 Task: Display the standings of the 2022 Victory Lane Racing NASCAR Cup Series for the race "Blu-Emu 400" on the track "Martinsville".
Action: Mouse moved to (173, 343)
Screenshot: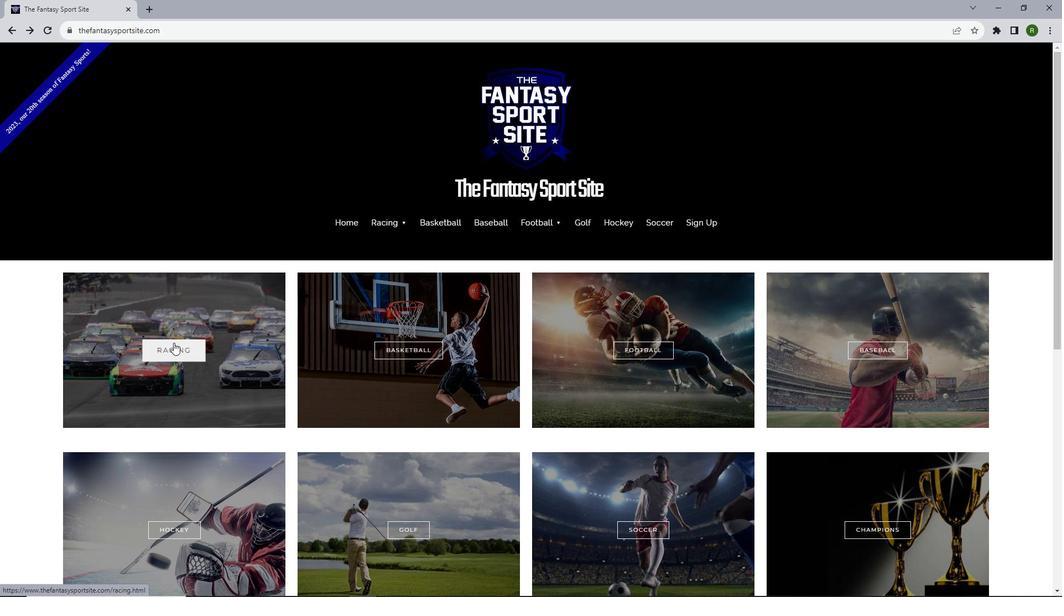 
Action: Mouse pressed left at (173, 343)
Screenshot: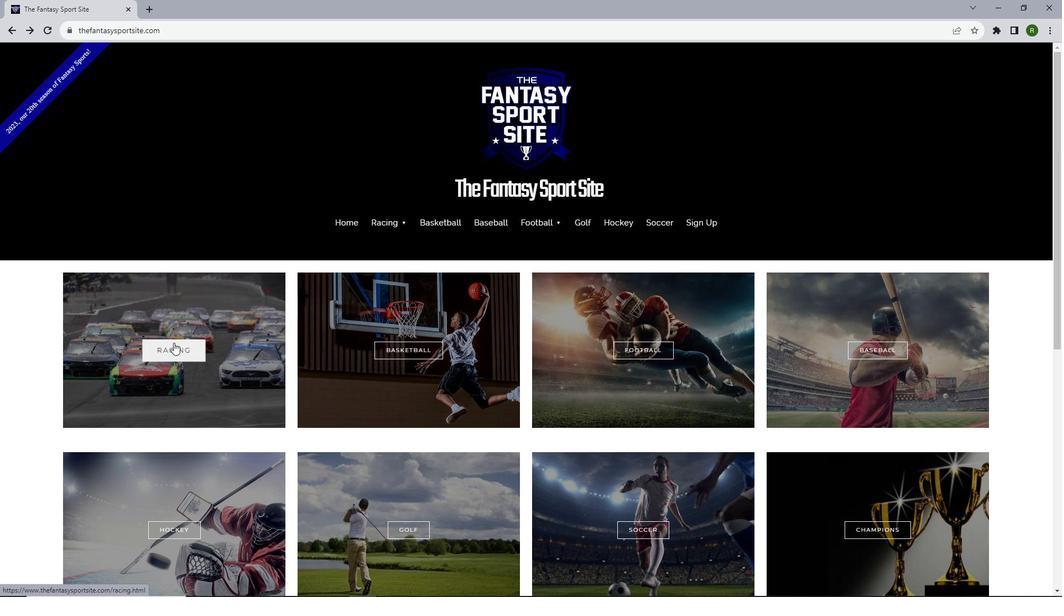 
Action: Mouse moved to (282, 324)
Screenshot: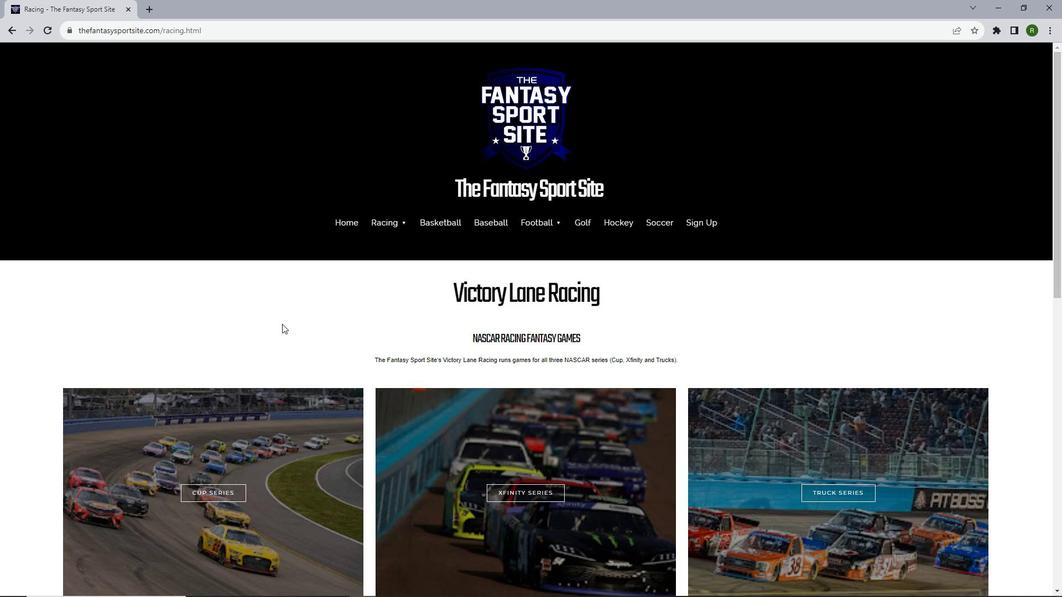 
Action: Mouse scrolled (282, 323) with delta (0, 0)
Screenshot: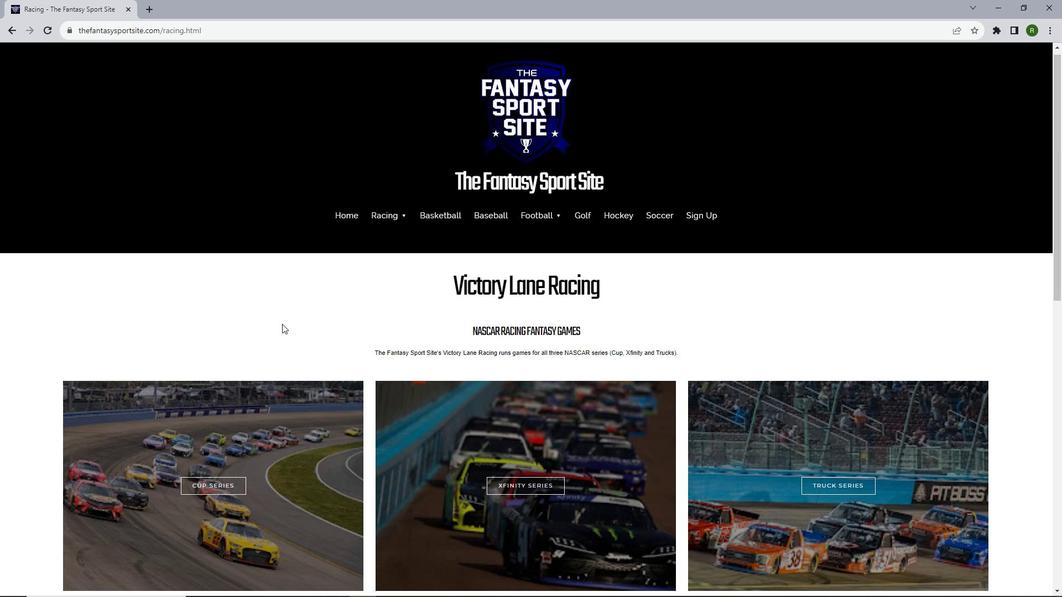 
Action: Mouse scrolled (282, 323) with delta (0, 0)
Screenshot: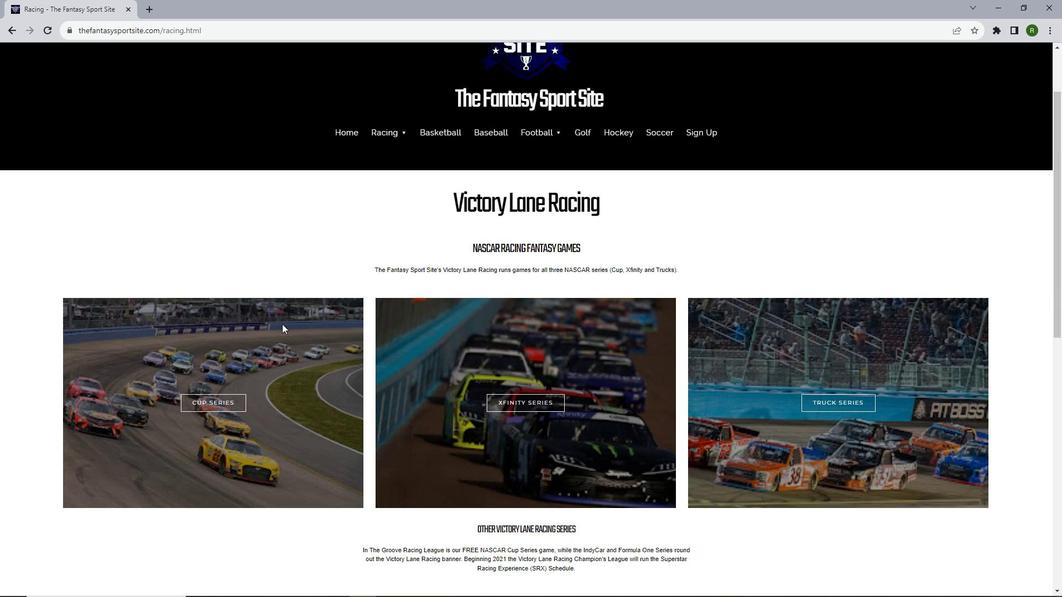 
Action: Mouse moved to (243, 381)
Screenshot: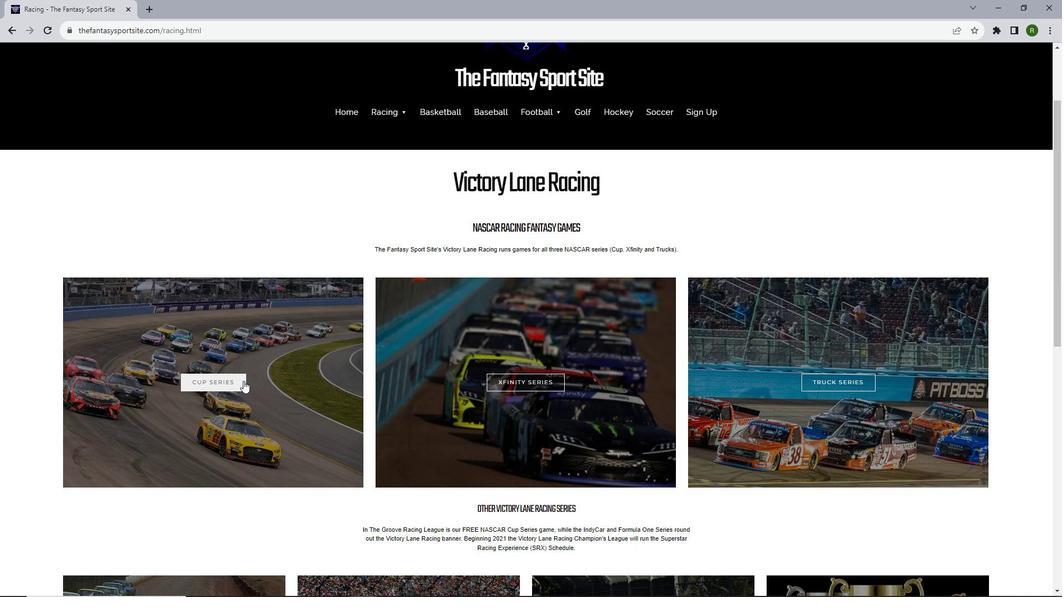 
Action: Mouse pressed left at (243, 381)
Screenshot: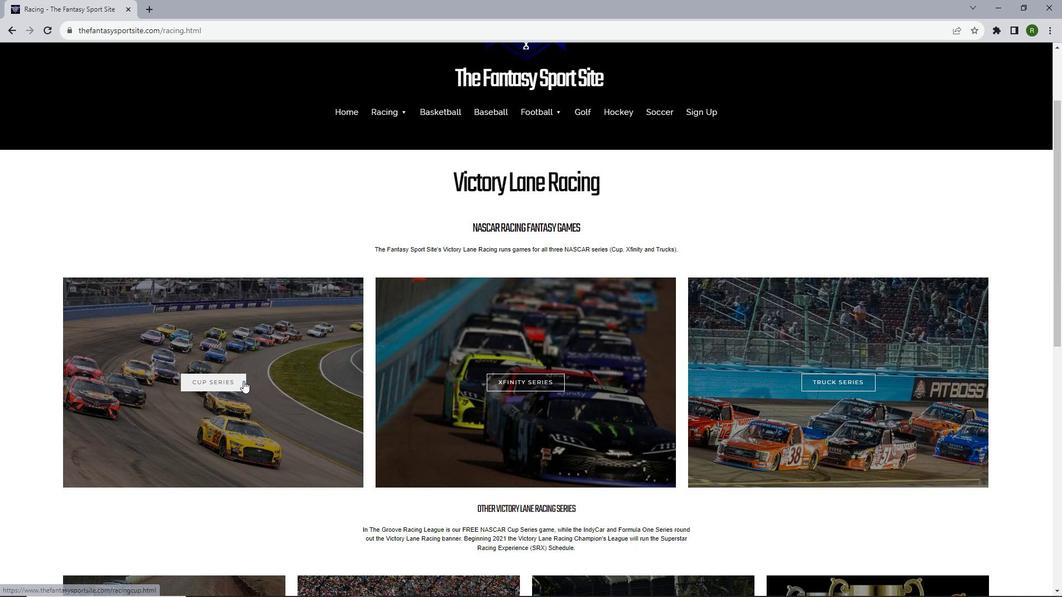 
Action: Mouse moved to (444, 375)
Screenshot: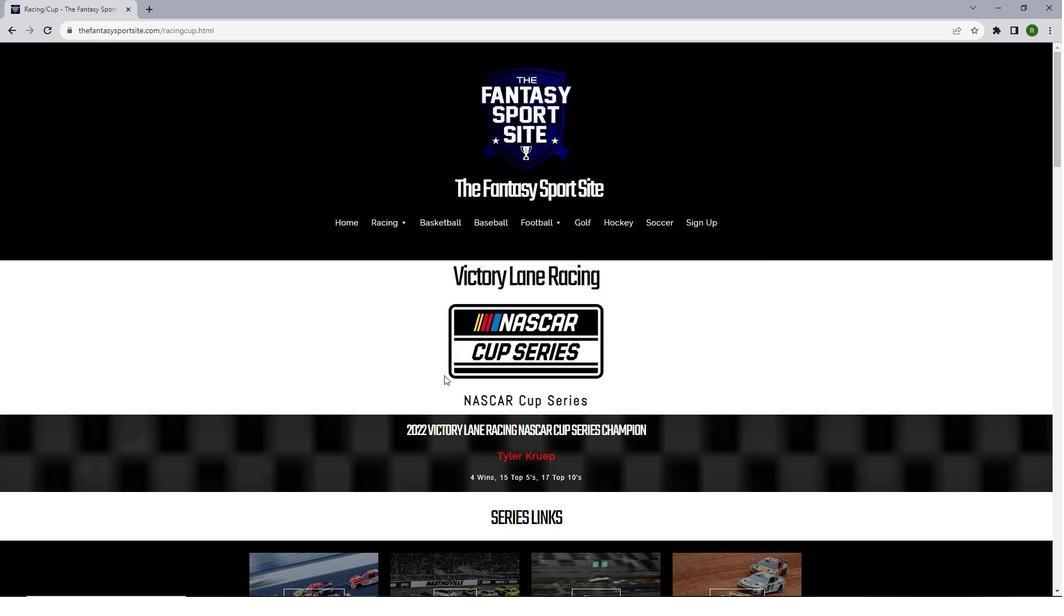 
Action: Mouse scrolled (444, 375) with delta (0, 0)
Screenshot: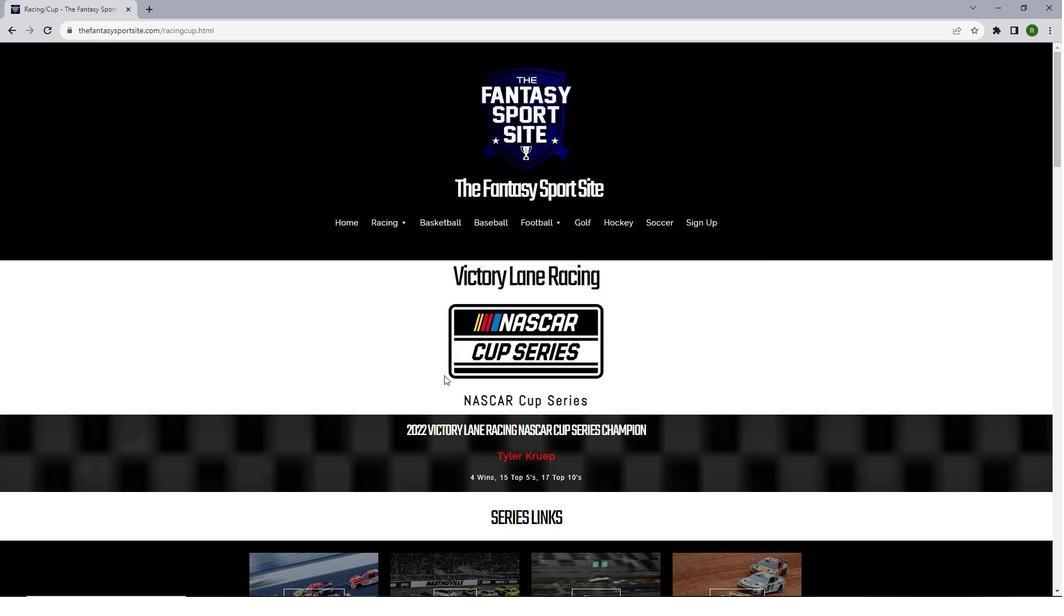 
Action: Mouse scrolled (444, 375) with delta (0, 0)
Screenshot: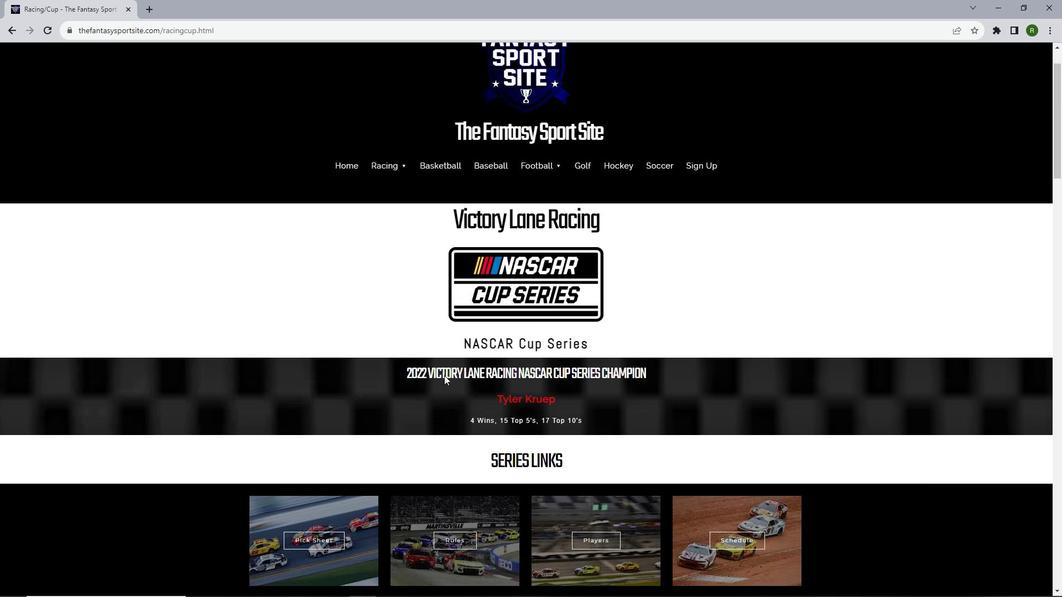 
Action: Mouse scrolled (444, 375) with delta (0, 0)
Screenshot: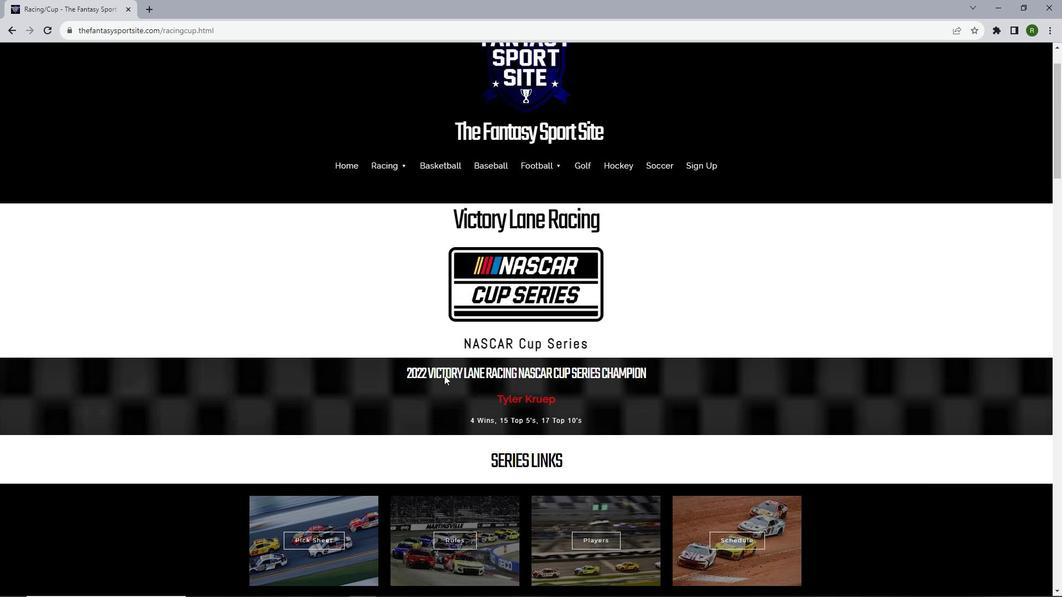 
Action: Mouse scrolled (444, 375) with delta (0, 0)
Screenshot: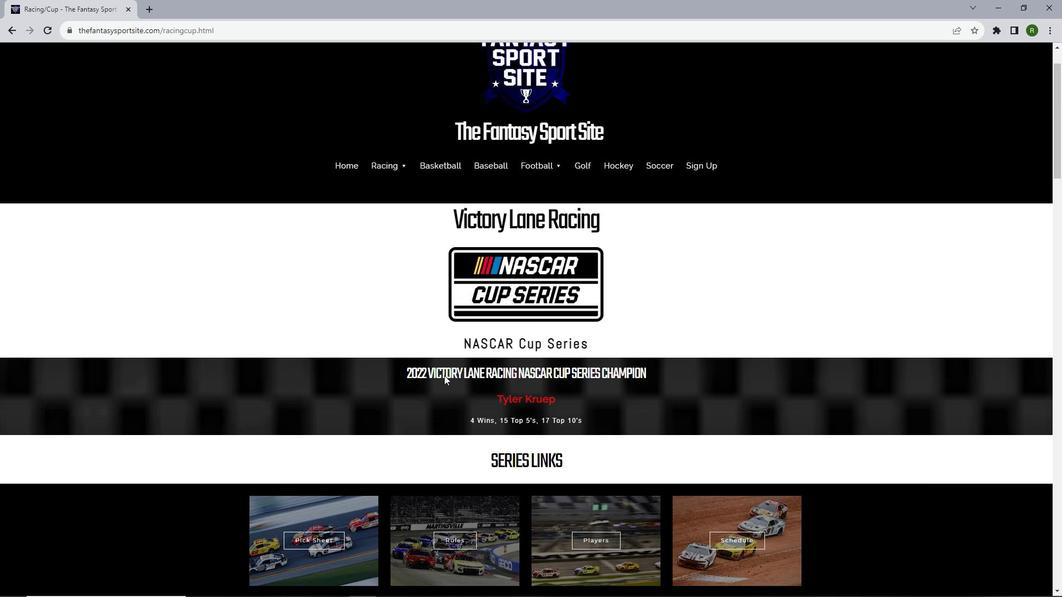 
Action: Mouse moved to (584, 476)
Screenshot: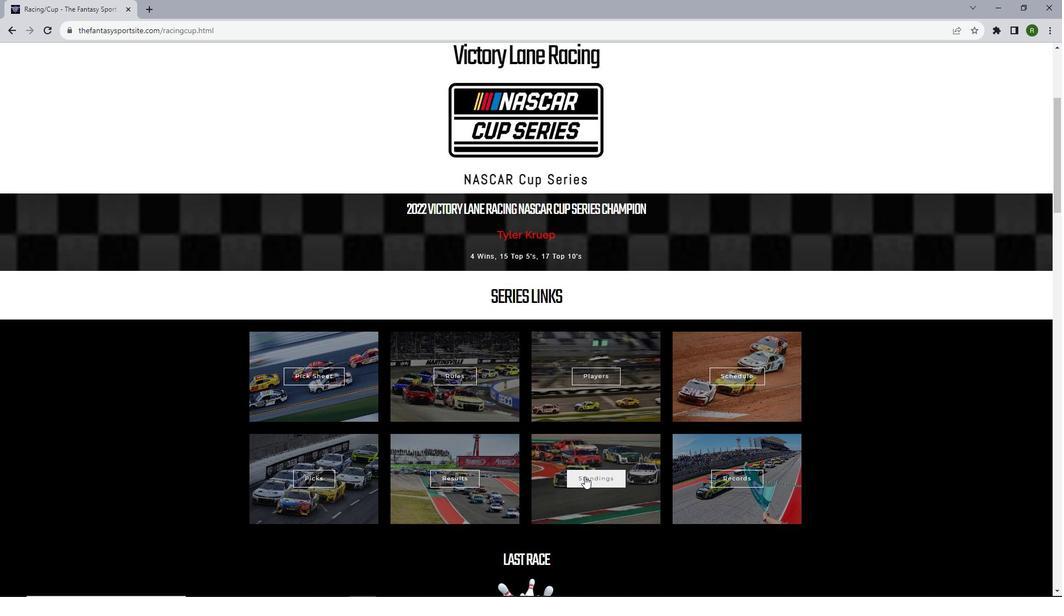 
Action: Mouse pressed left at (584, 476)
Screenshot: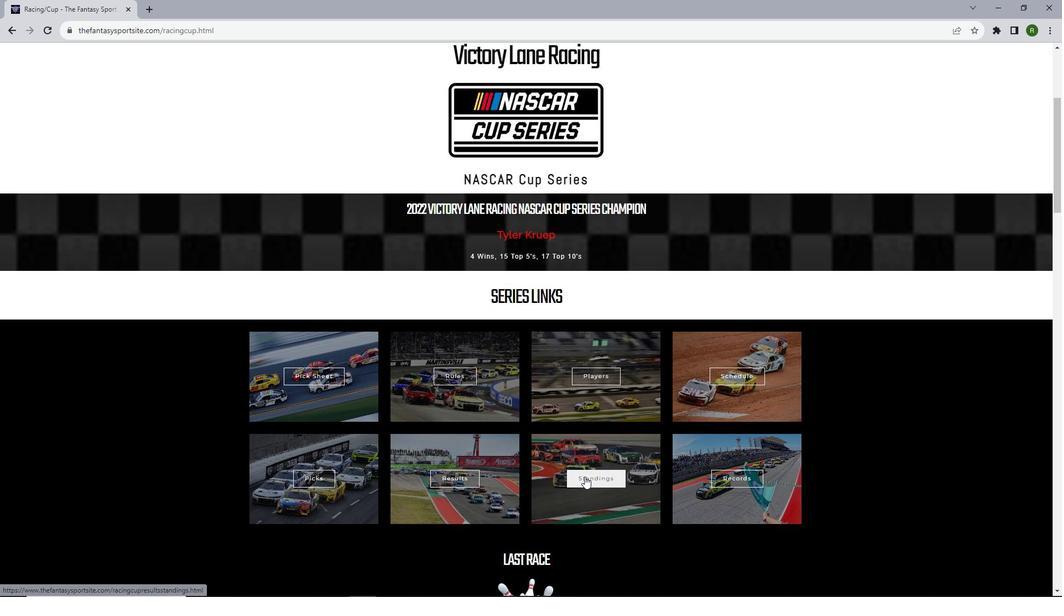 
Action: Mouse moved to (507, 348)
Screenshot: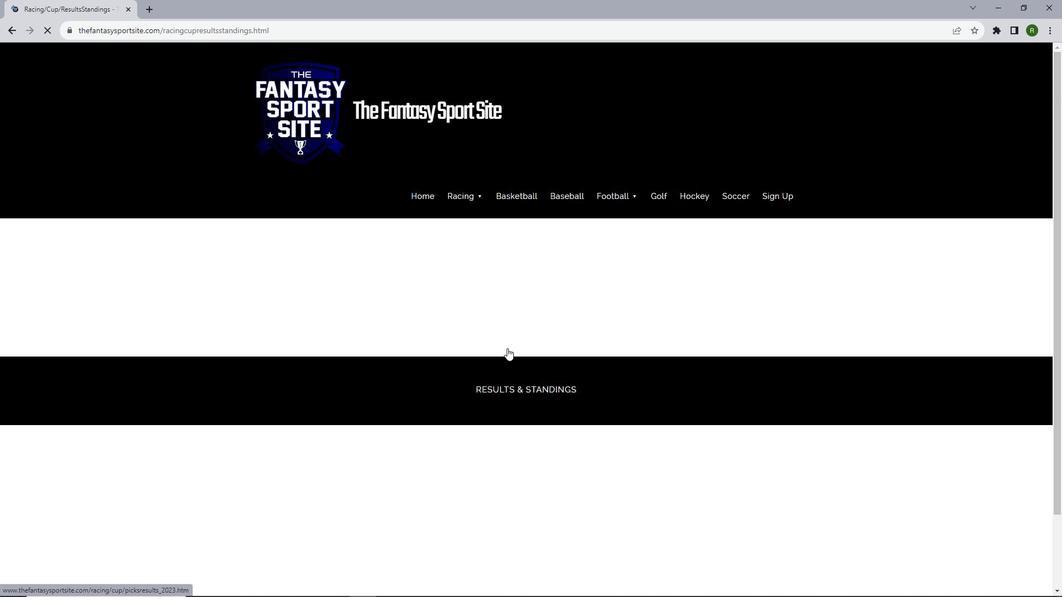 
Action: Mouse scrolled (507, 348) with delta (0, 0)
Screenshot: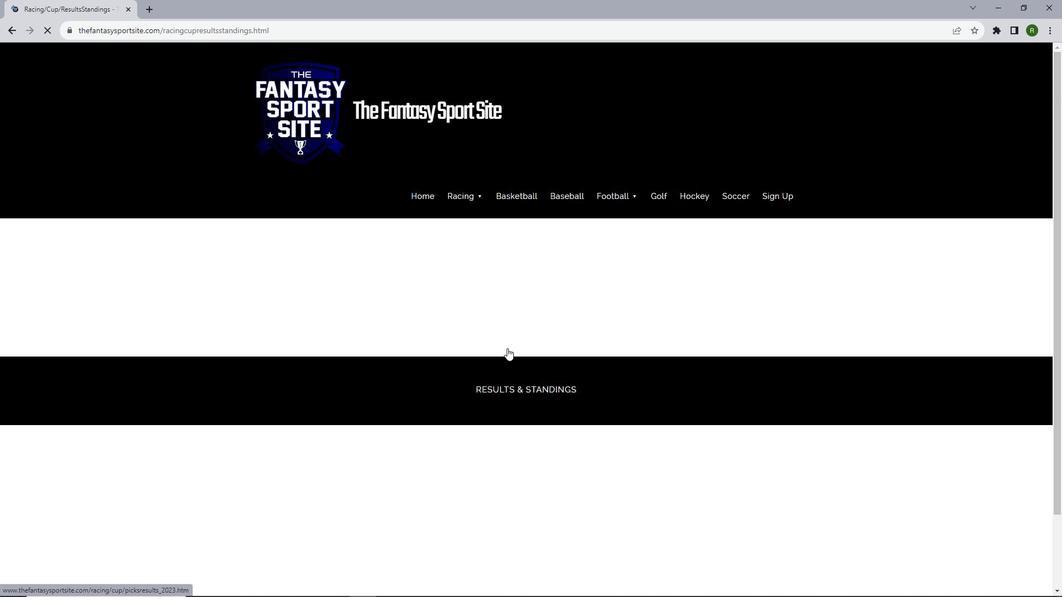 
Action: Mouse scrolled (507, 348) with delta (0, 0)
Screenshot: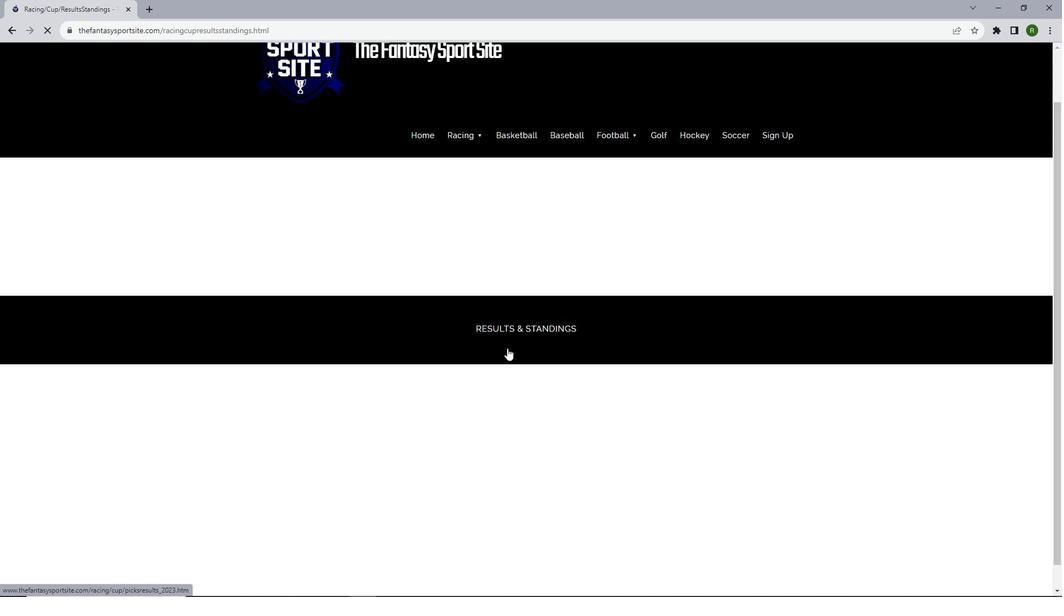 
Action: Mouse scrolled (507, 348) with delta (0, 0)
Screenshot: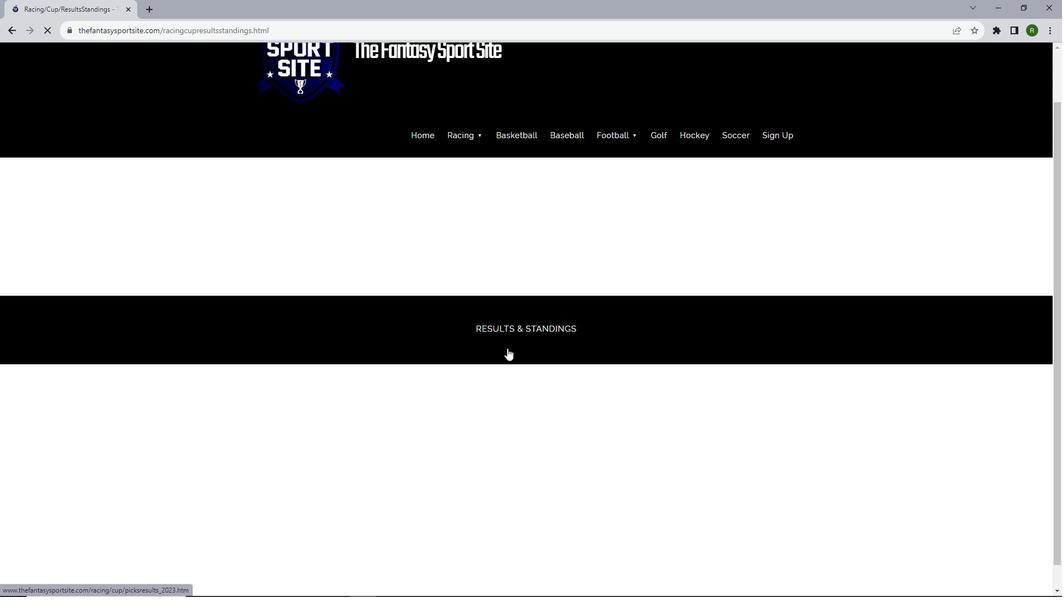 
Action: Mouse scrolled (507, 348) with delta (0, 0)
Screenshot: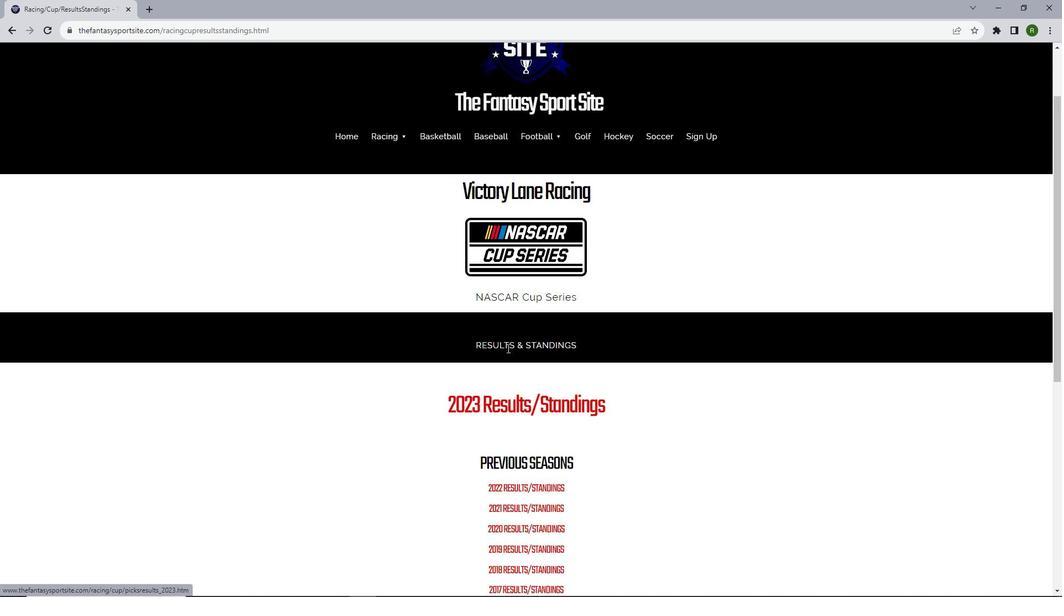 
Action: Mouse moved to (526, 431)
Screenshot: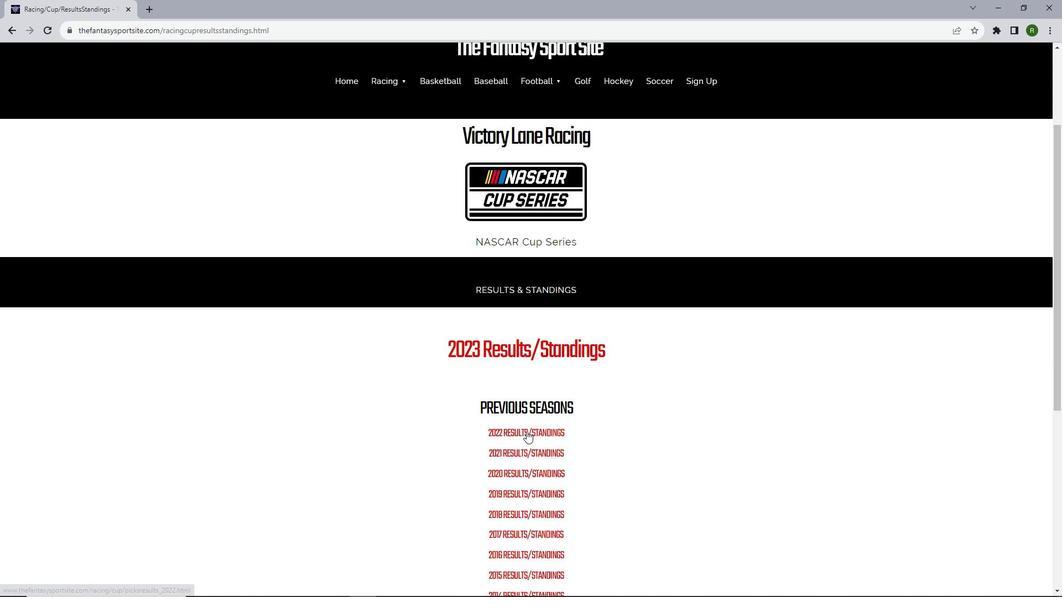 
Action: Mouse pressed left at (526, 431)
Screenshot: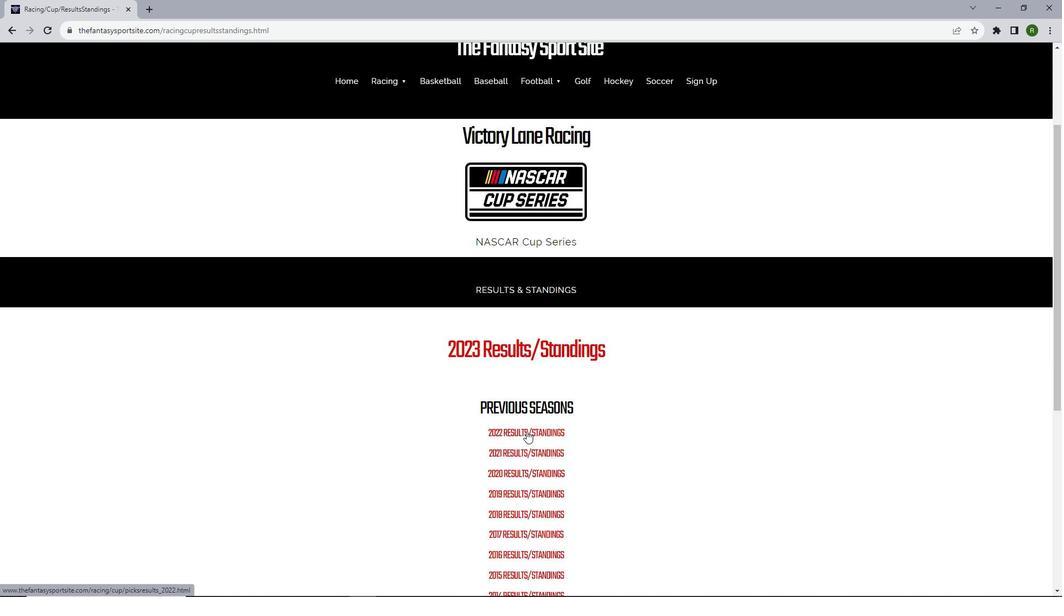 
Action: Mouse moved to (678, 193)
Screenshot: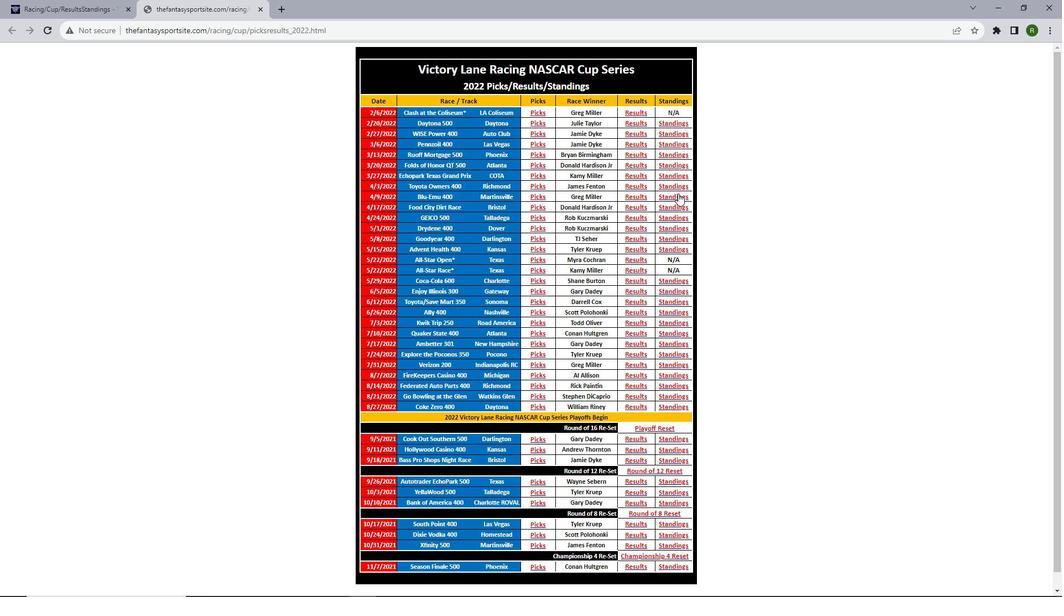 
Action: Mouse pressed left at (678, 193)
Screenshot: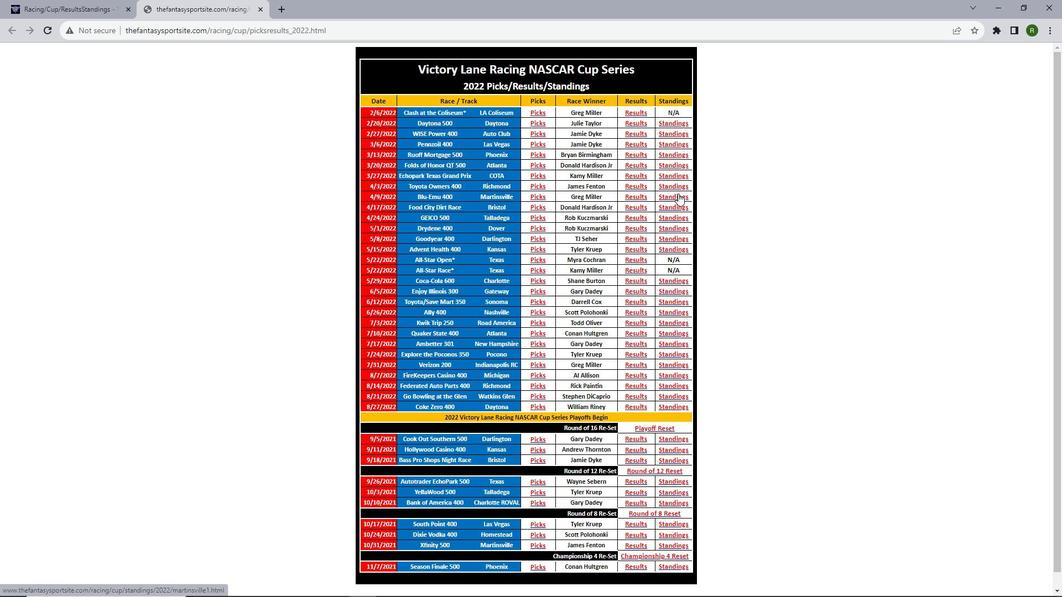 
Action: Mouse moved to (677, 193)
Screenshot: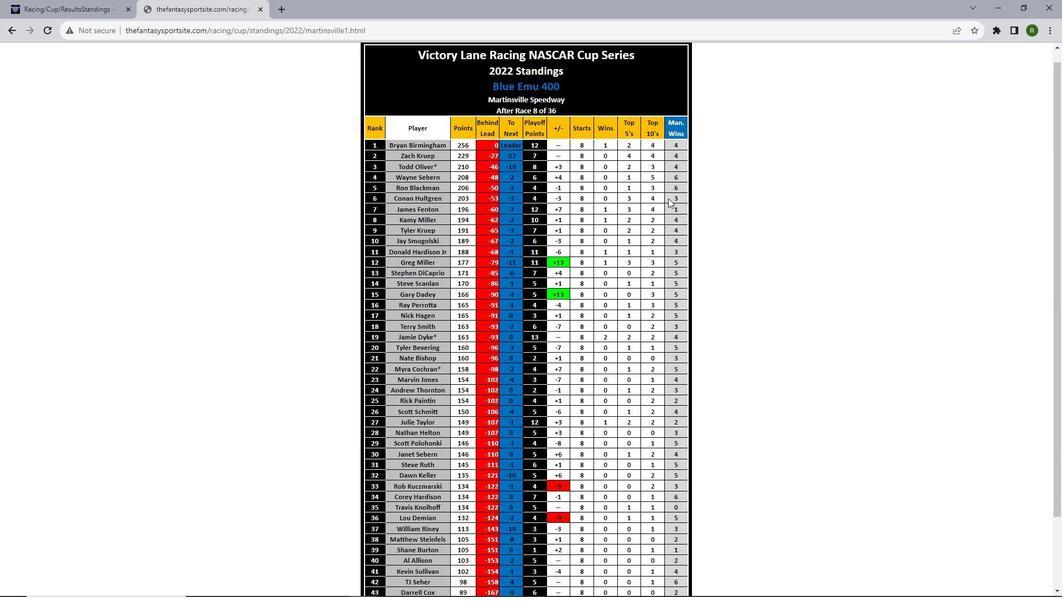 
Action: Mouse scrolled (677, 193) with delta (0, 0)
Screenshot: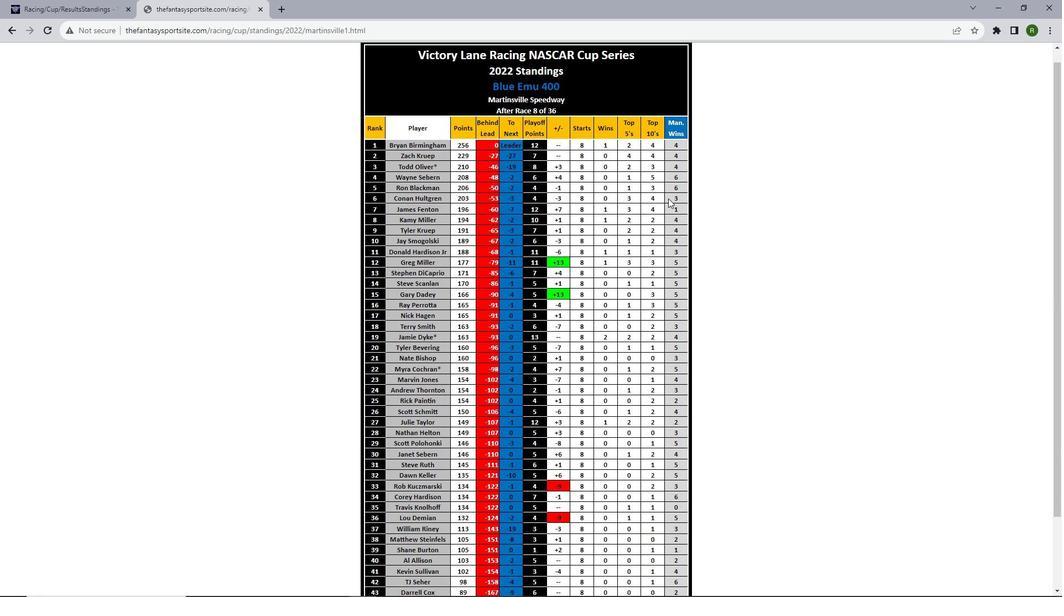 
Action: Mouse moved to (674, 195)
Screenshot: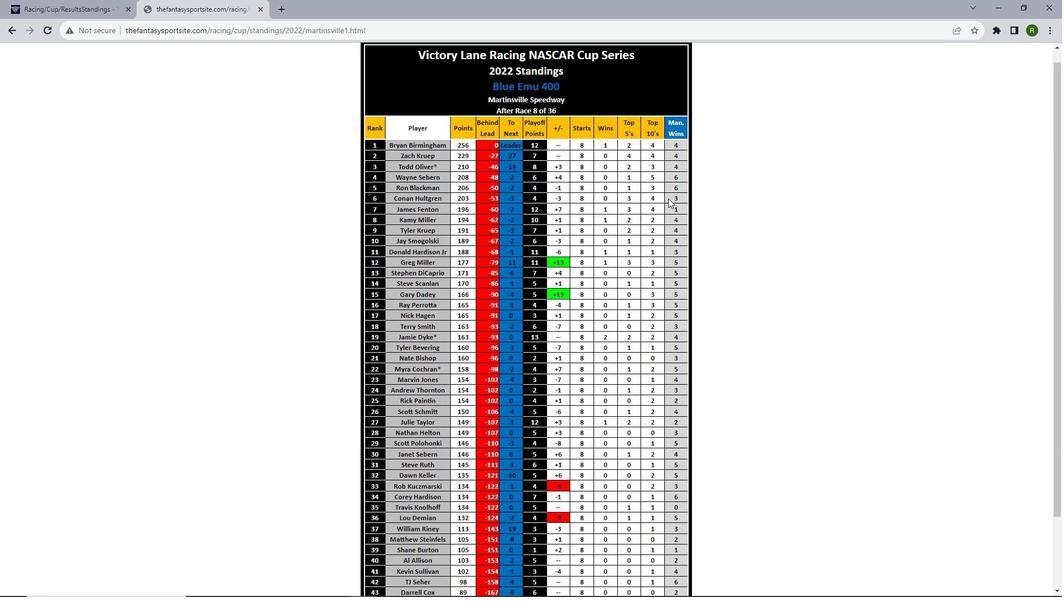 
Action: Mouse scrolled (674, 195) with delta (0, 0)
Screenshot: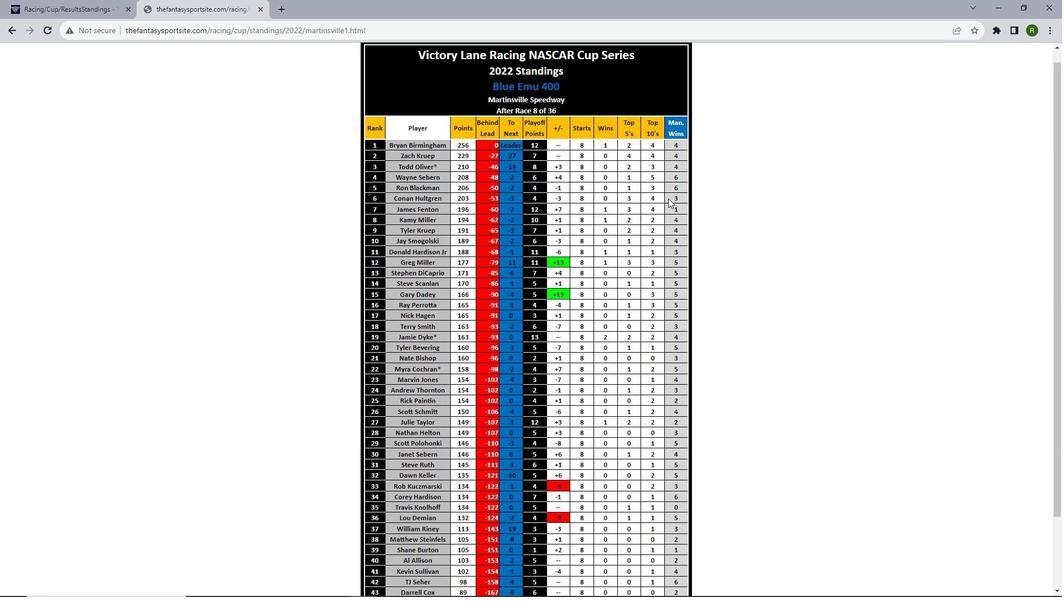 
Action: Mouse moved to (669, 198)
Screenshot: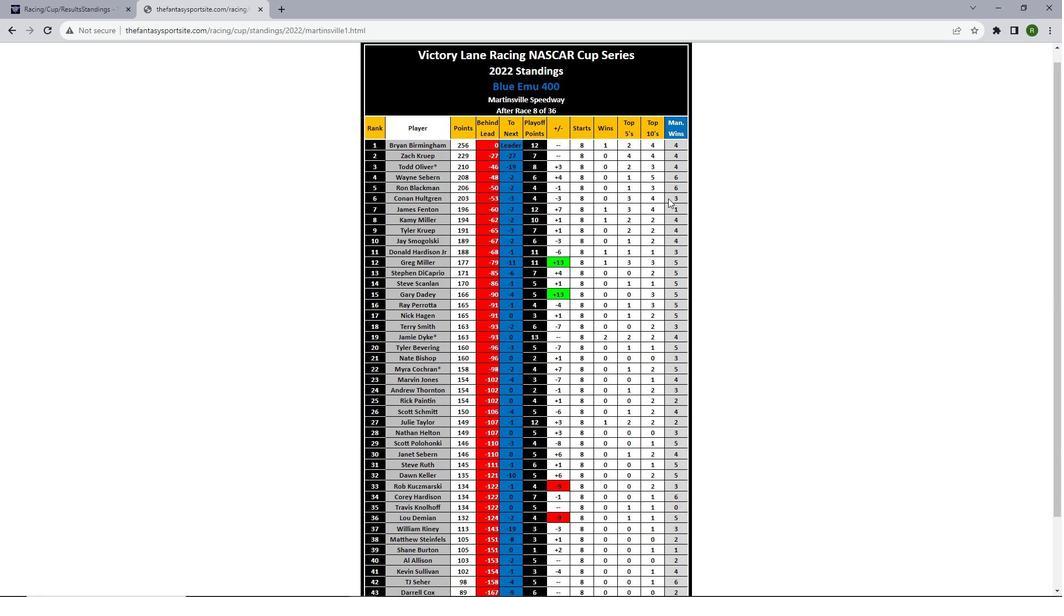 
Action: Mouse scrolled (669, 197) with delta (0, 0)
Screenshot: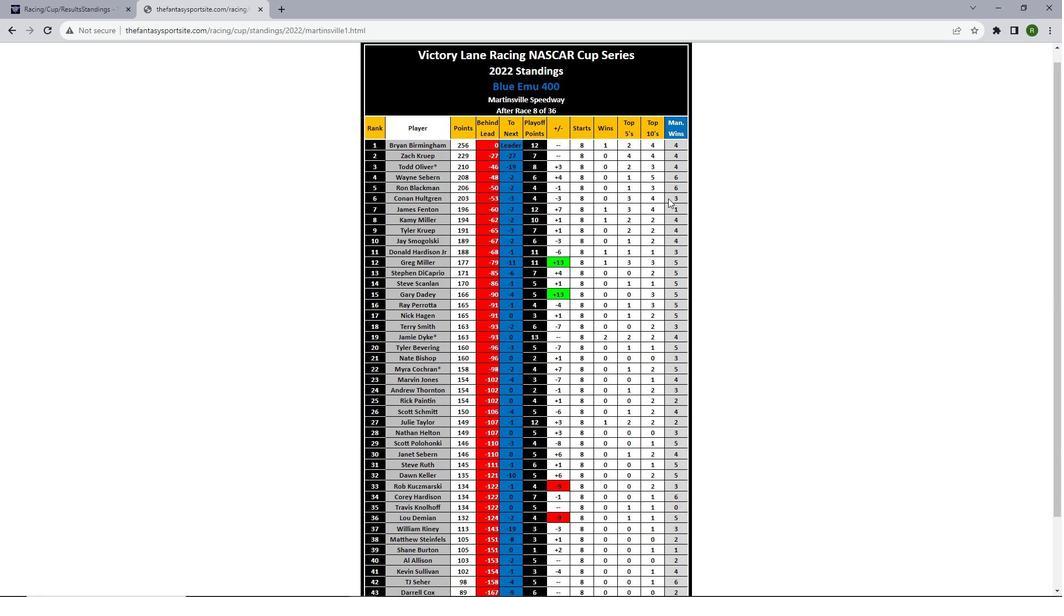 
Action: Mouse moved to (668, 198)
Screenshot: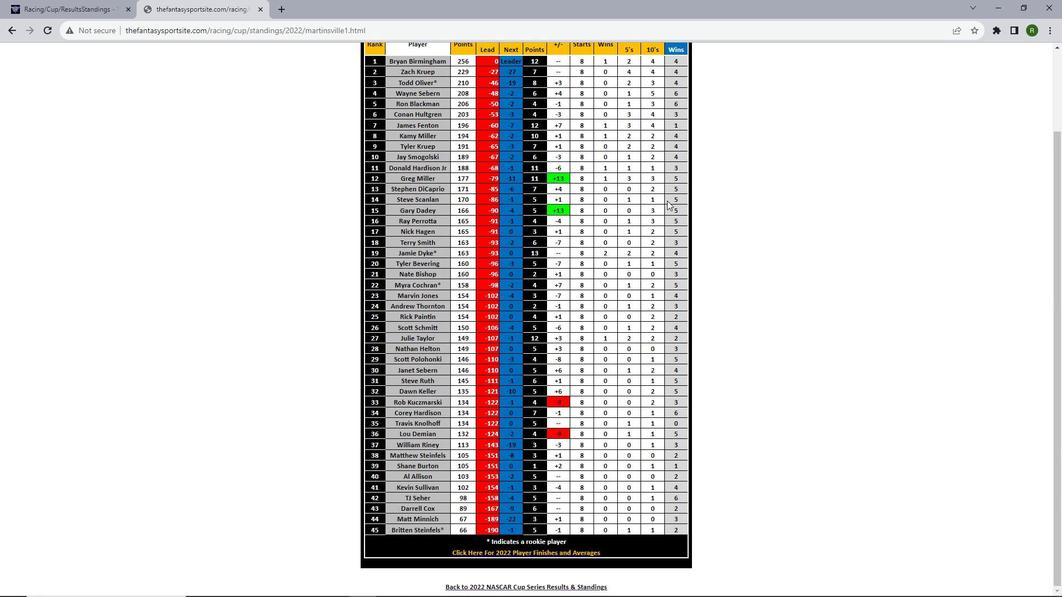
Action: Mouse scrolled (668, 198) with delta (0, 0)
Screenshot: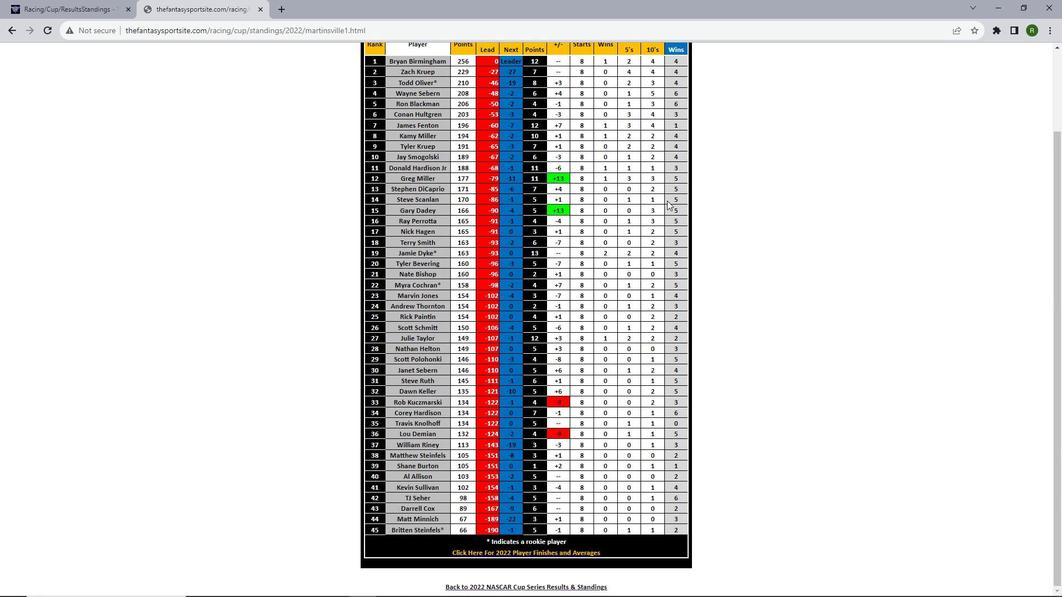 
Action: Mouse scrolled (668, 198) with delta (0, 0)
Screenshot: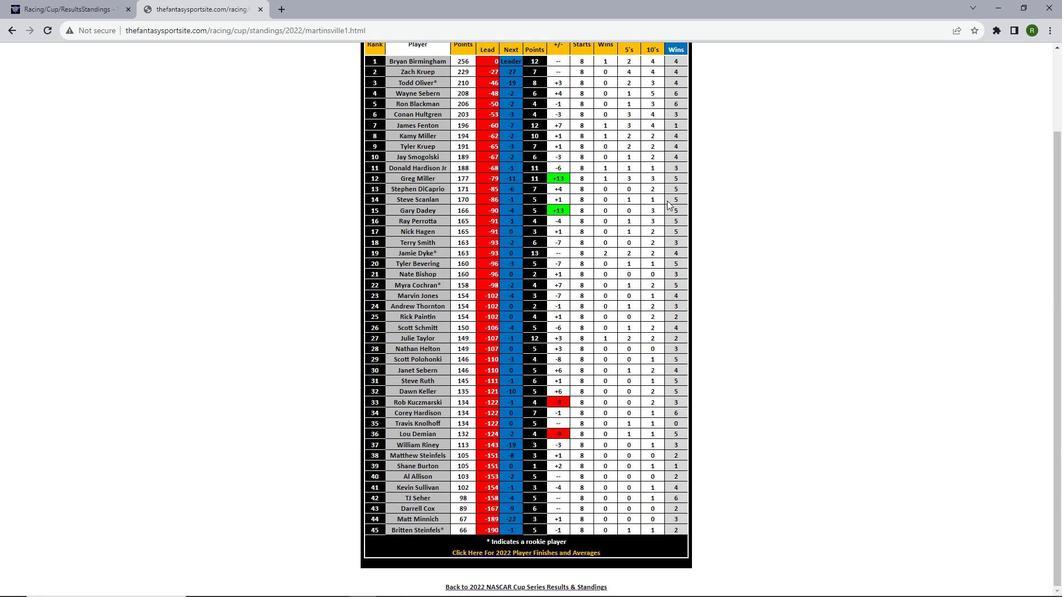 
Action: Mouse moved to (665, 204)
Screenshot: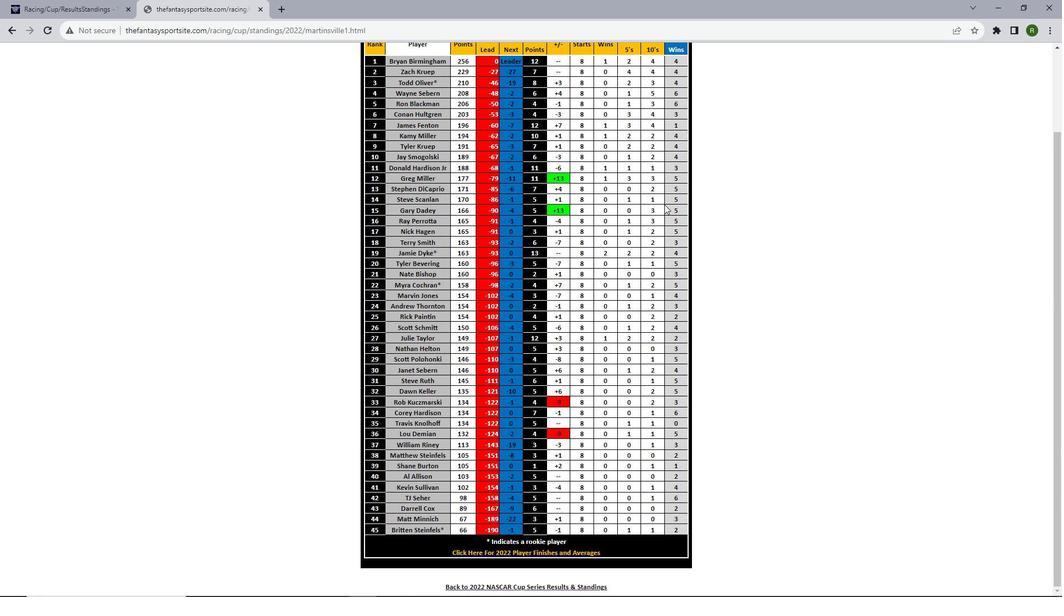 
Action: Mouse scrolled (665, 203) with delta (0, 0)
Screenshot: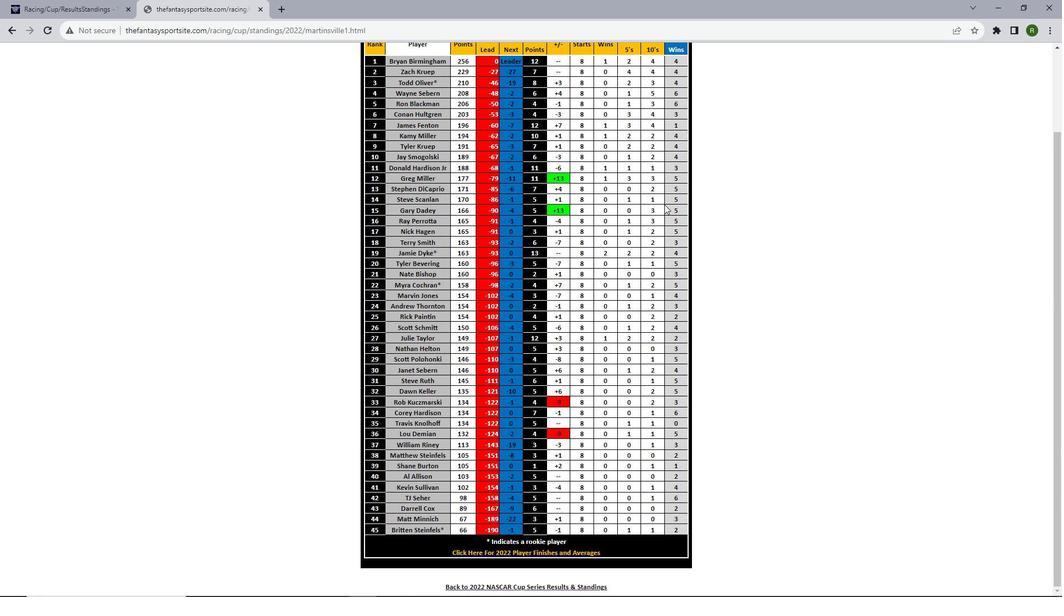 
Action: Mouse moved to (664, 204)
Screenshot: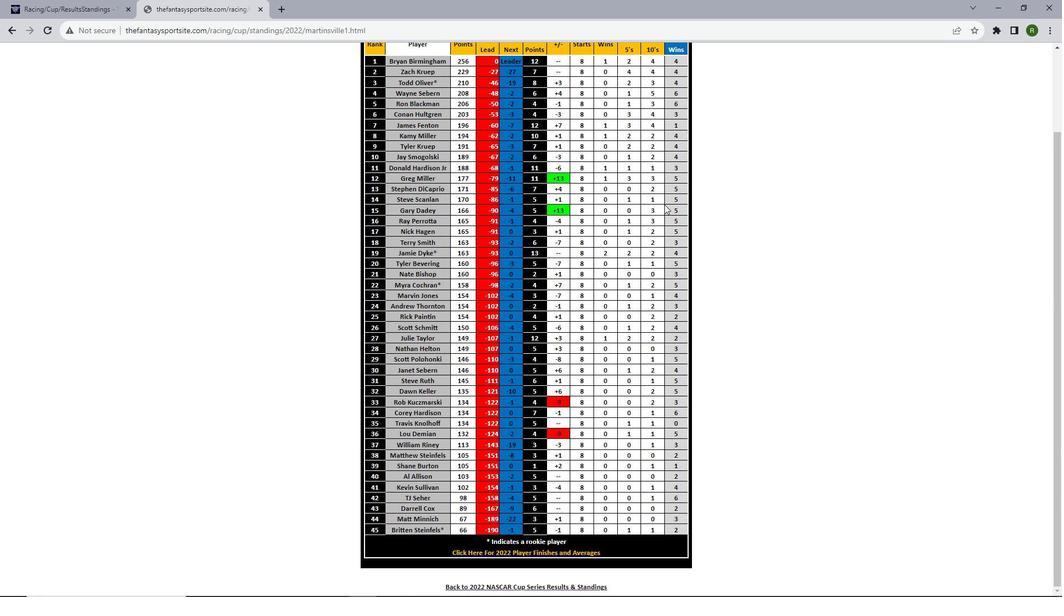 
Action: Mouse scrolled (664, 204) with delta (0, 0)
Screenshot: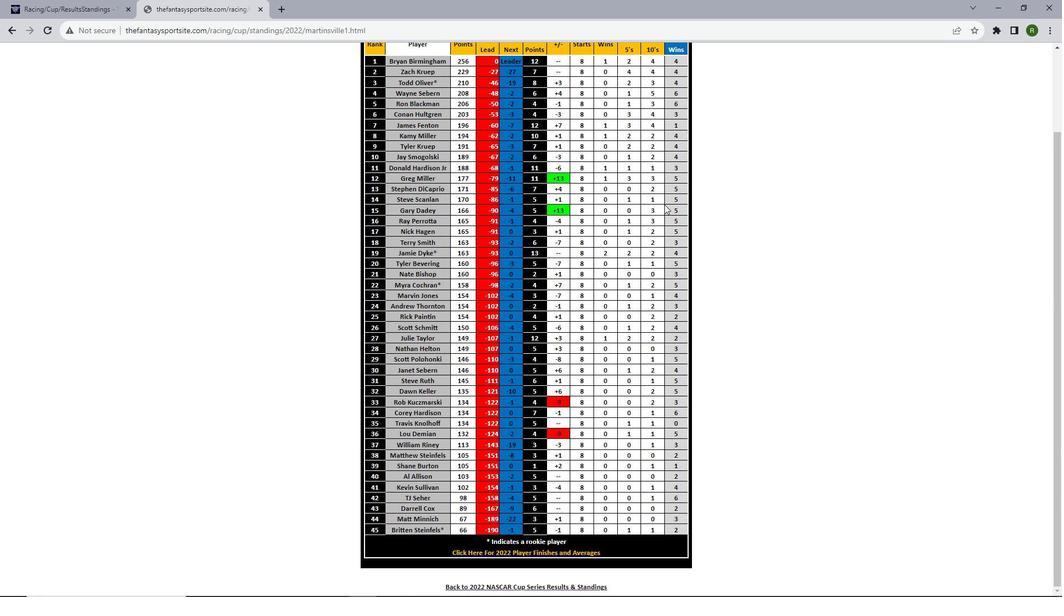 
Action: Mouse scrolled (664, 204) with delta (0, 0)
Screenshot: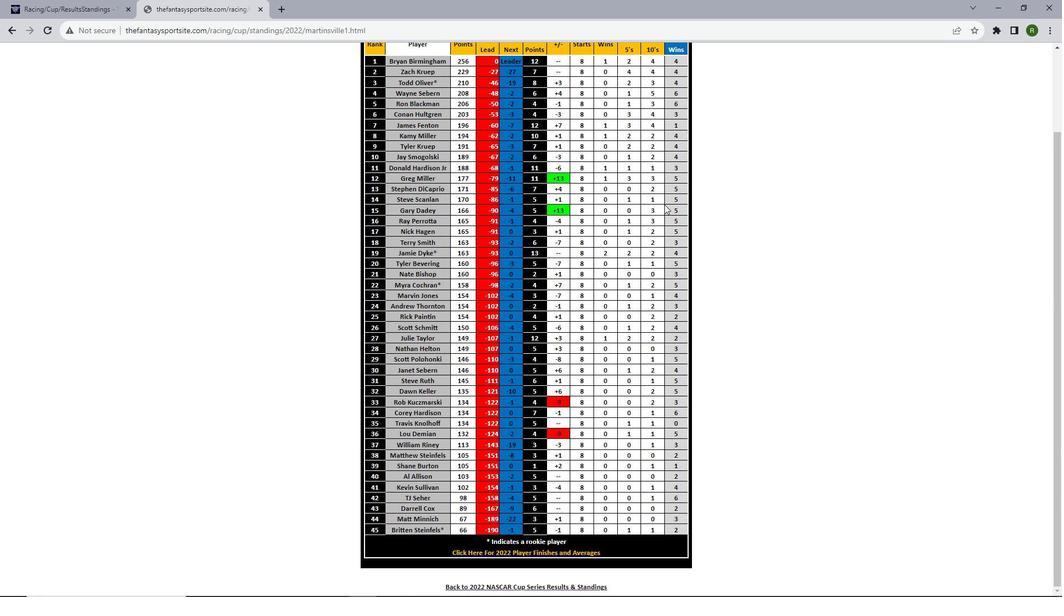 
Action: Mouse scrolled (664, 204) with delta (0, 0)
Screenshot: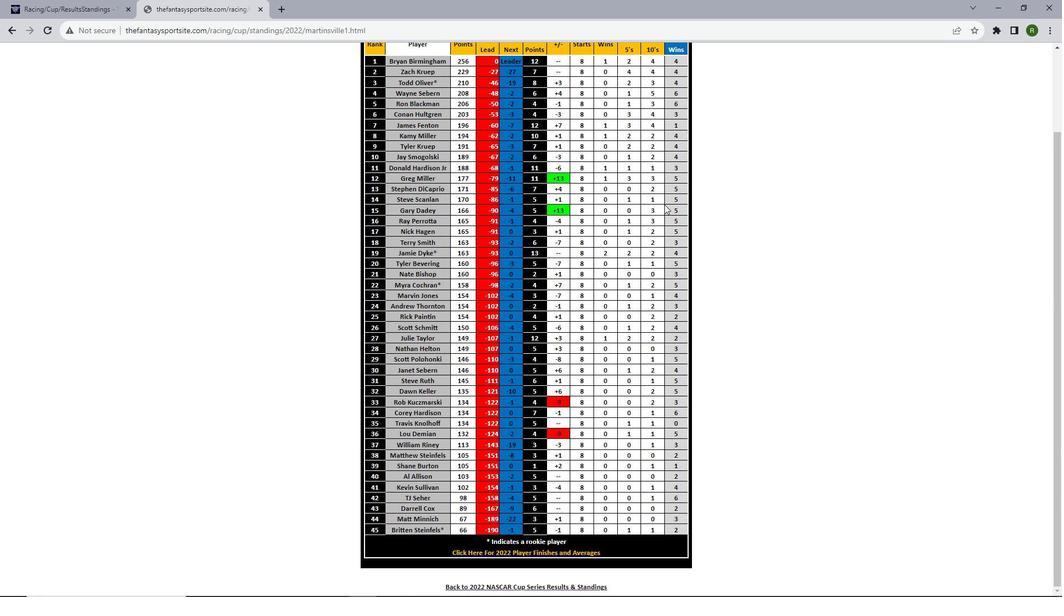 
Action: Mouse scrolled (664, 204) with delta (0, 0)
Screenshot: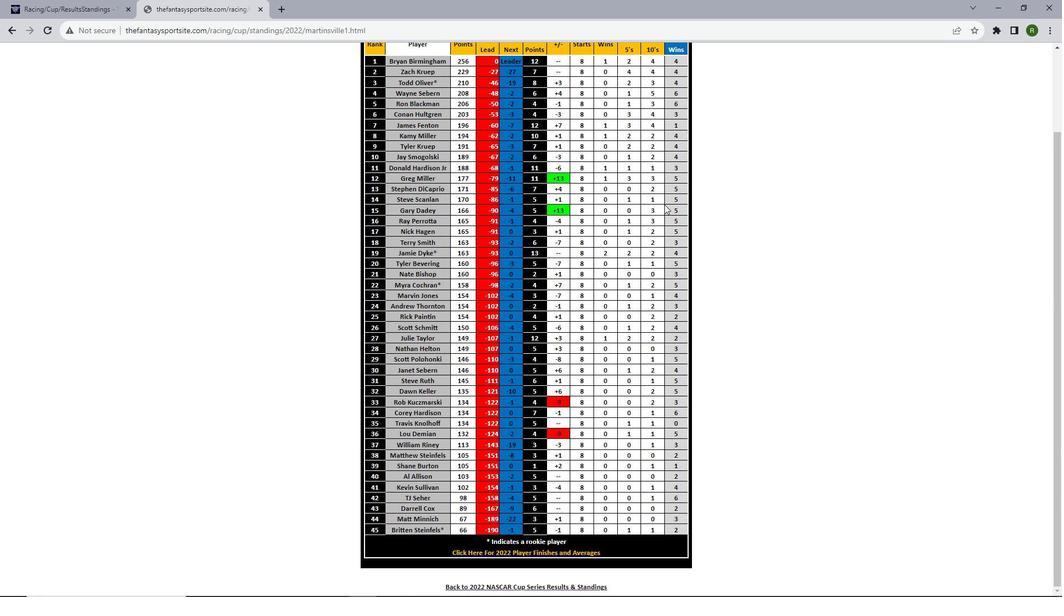 
Action: Mouse scrolled (664, 204) with delta (0, 0)
Screenshot: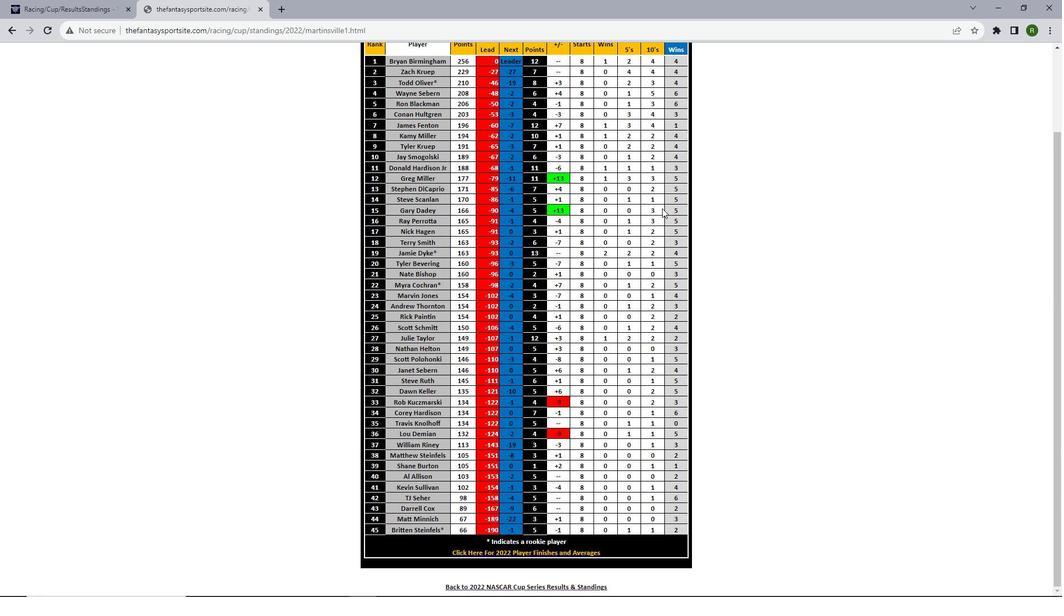 
Action: Mouse moved to (680, 208)
Screenshot: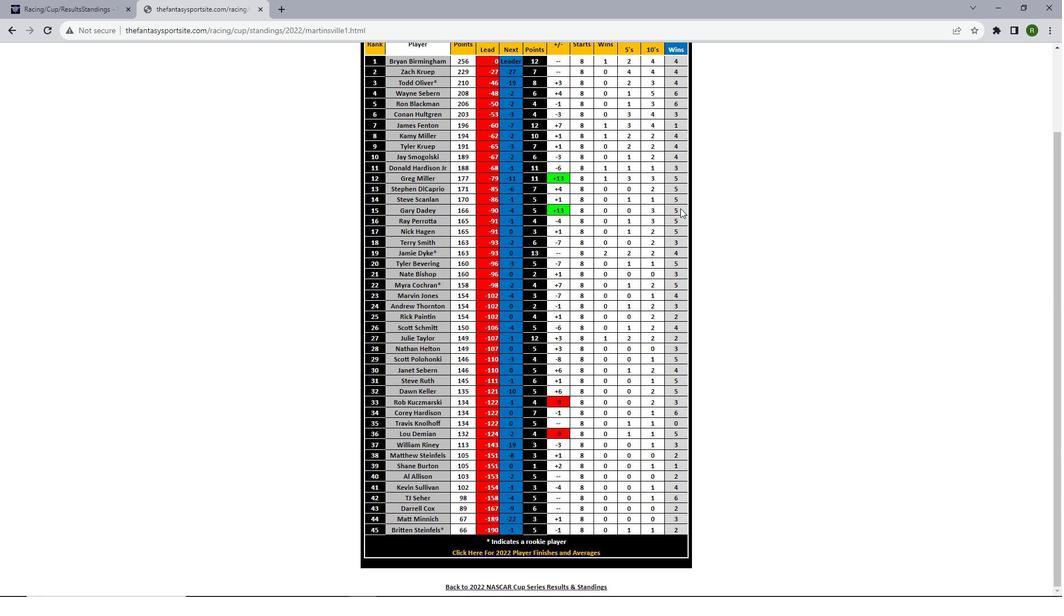 
